 Task: Edit the avatar of the profile "Smith" to Cappuccino.
Action: Mouse moved to (917, 22)
Screenshot: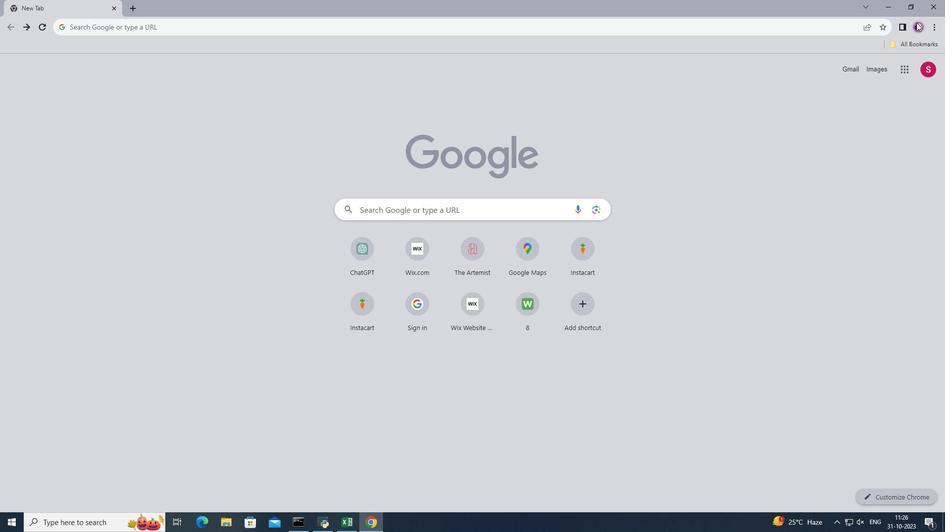 
Action: Mouse pressed left at (917, 22)
Screenshot: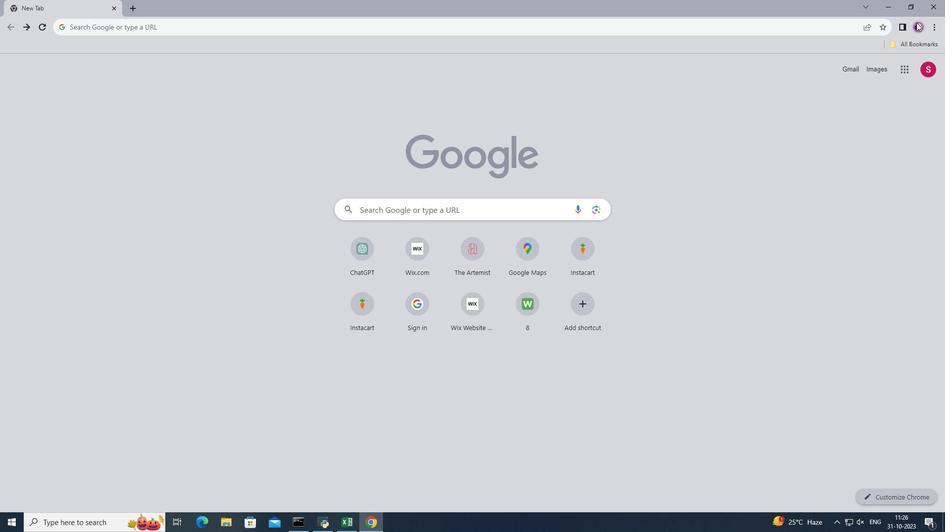 
Action: Mouse moved to (910, 247)
Screenshot: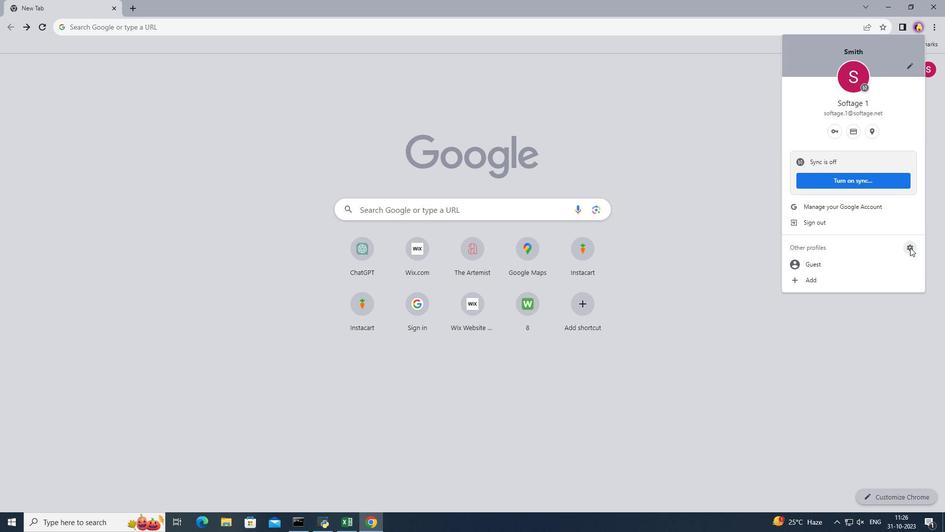 
Action: Mouse pressed left at (910, 247)
Screenshot: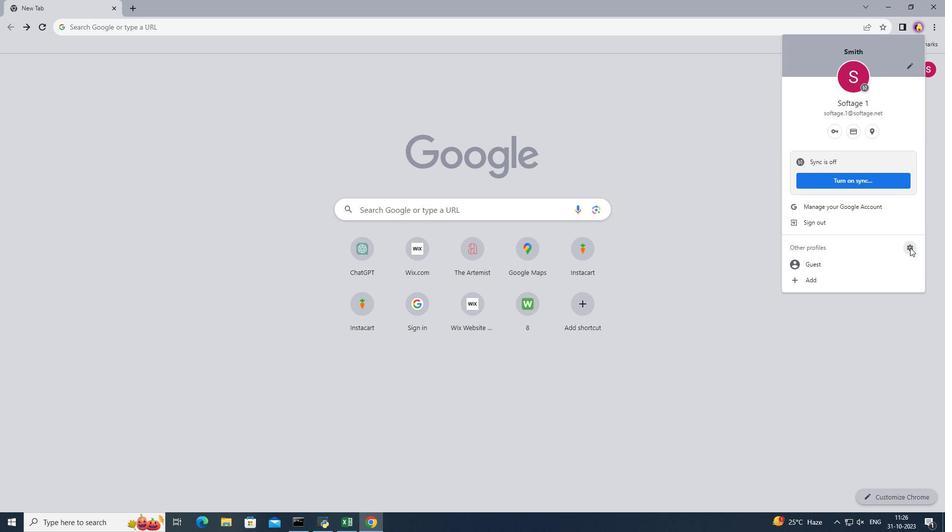 
Action: Mouse moved to (465, 268)
Screenshot: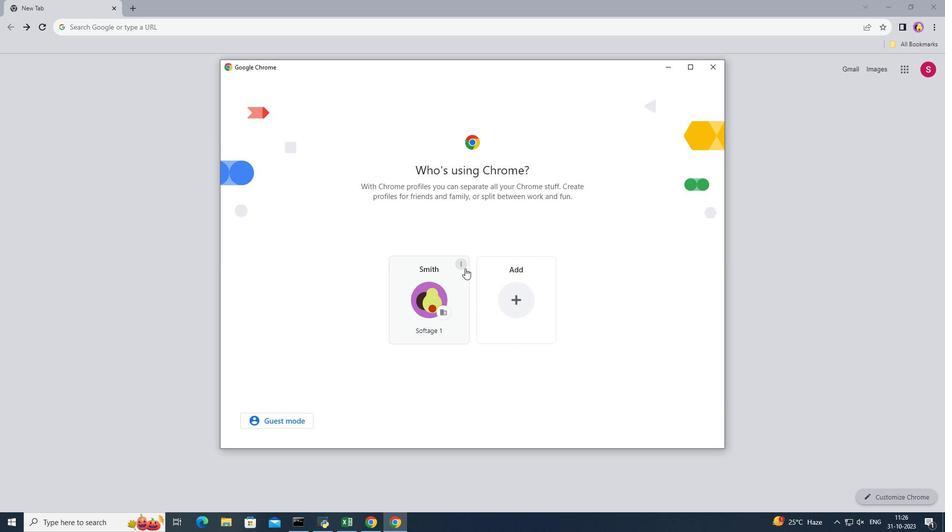 
Action: Mouse pressed left at (465, 268)
Screenshot: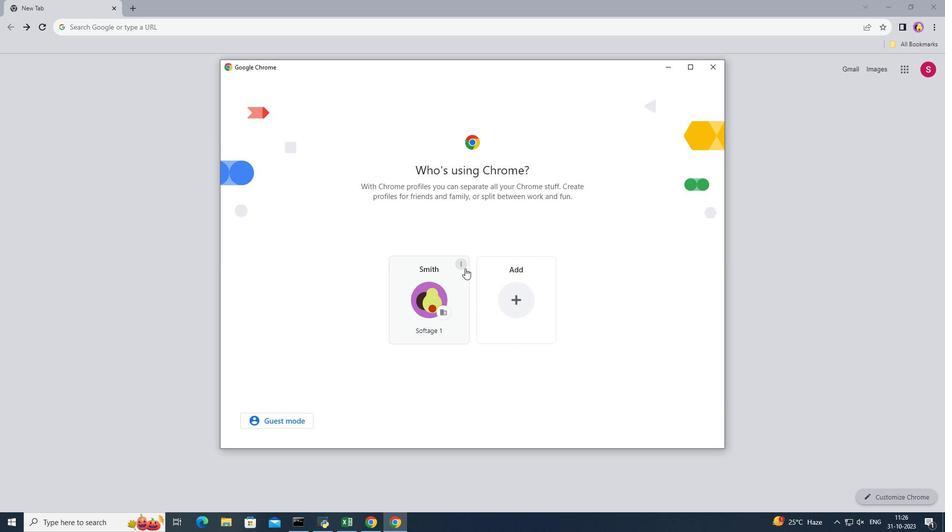 
Action: Mouse moved to (457, 269)
Screenshot: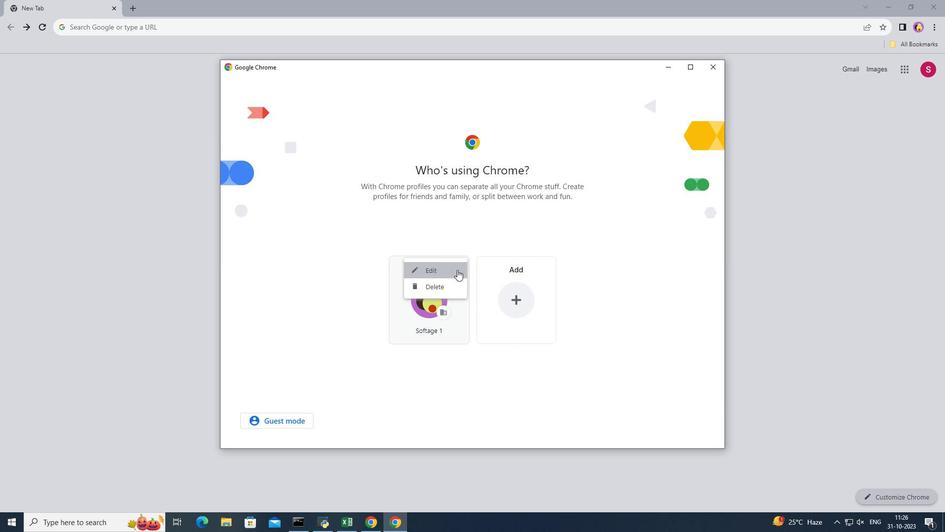 
Action: Mouse pressed left at (457, 269)
Screenshot: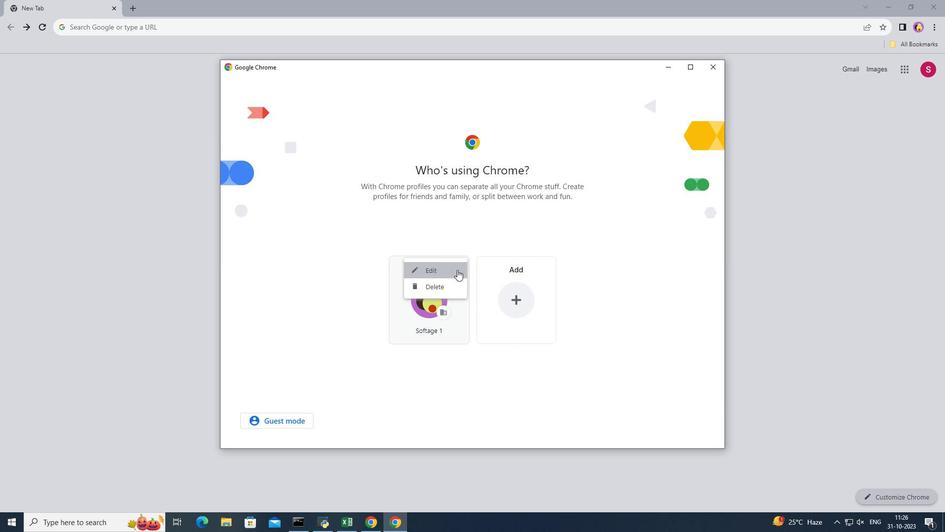 
Action: Mouse moved to (715, 338)
Screenshot: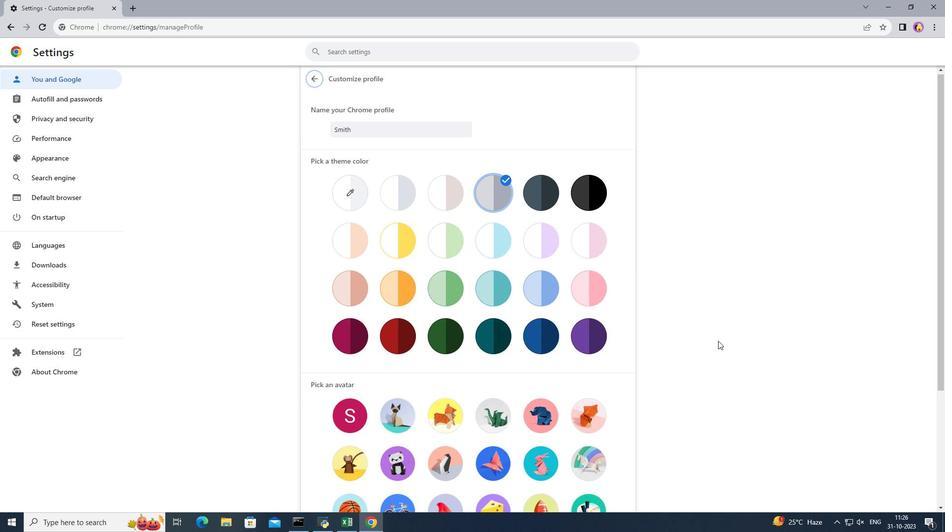 
Action: Mouse scrolled (715, 338) with delta (0, 0)
Screenshot: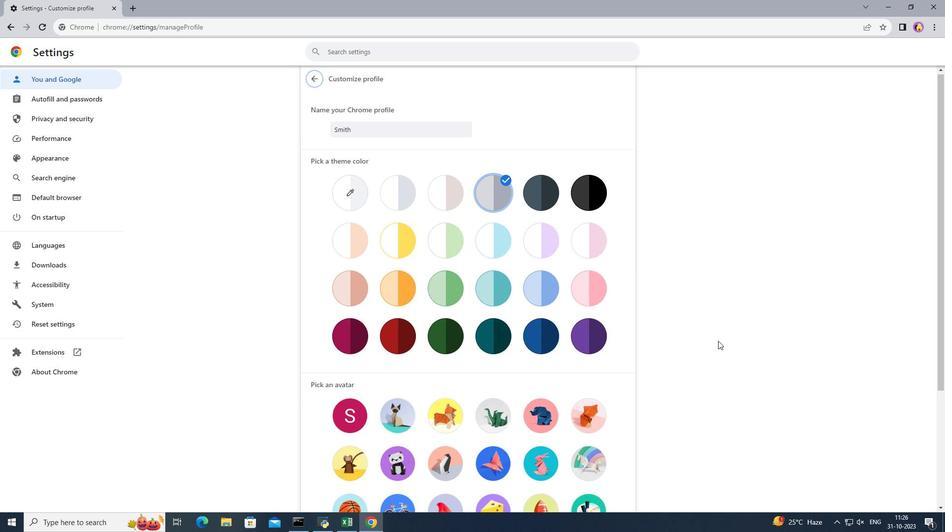
Action: Mouse moved to (718, 340)
Screenshot: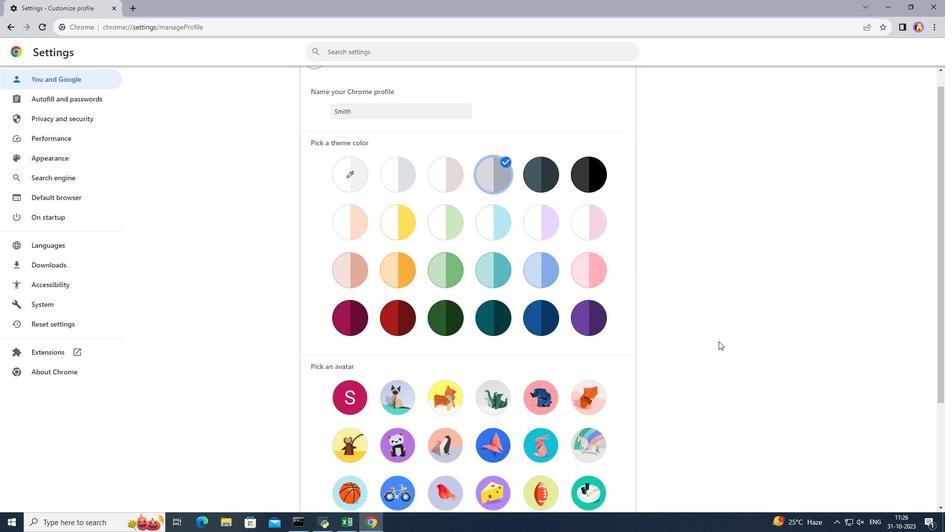 
Action: Mouse scrolled (718, 340) with delta (0, 0)
Screenshot: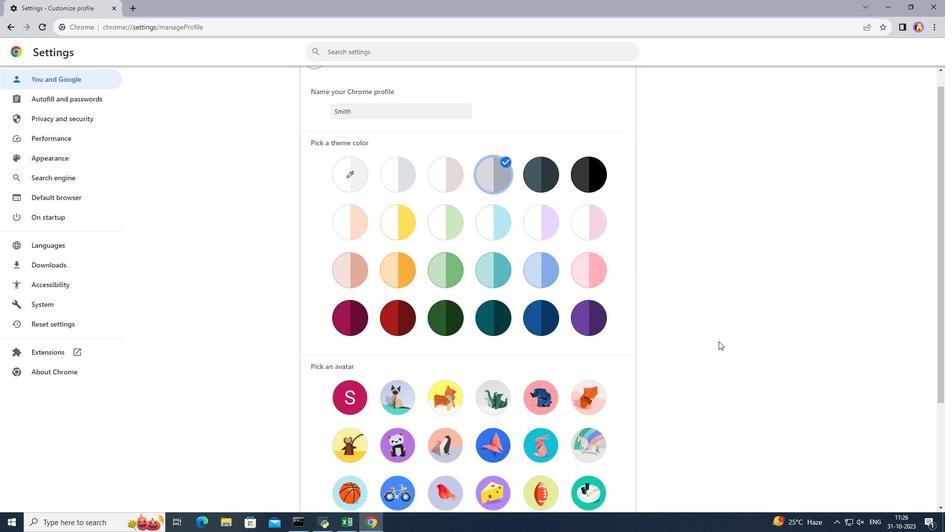 
Action: Mouse moved to (718, 340)
Screenshot: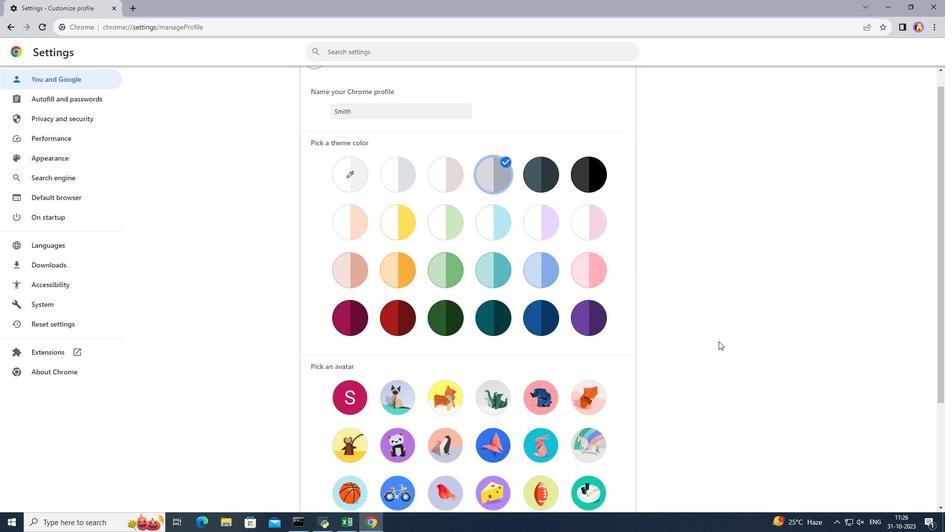 
Action: Mouse scrolled (718, 340) with delta (0, 0)
Screenshot: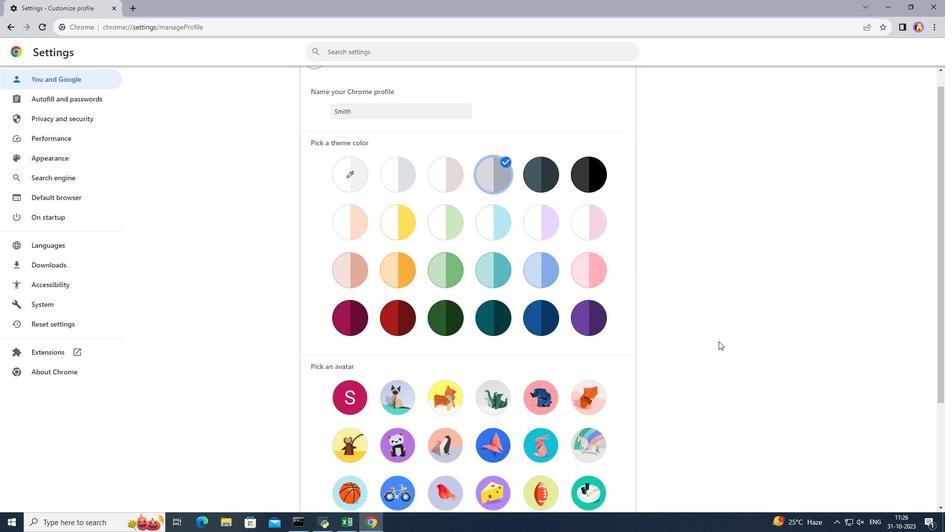 
Action: Mouse moved to (719, 341)
Screenshot: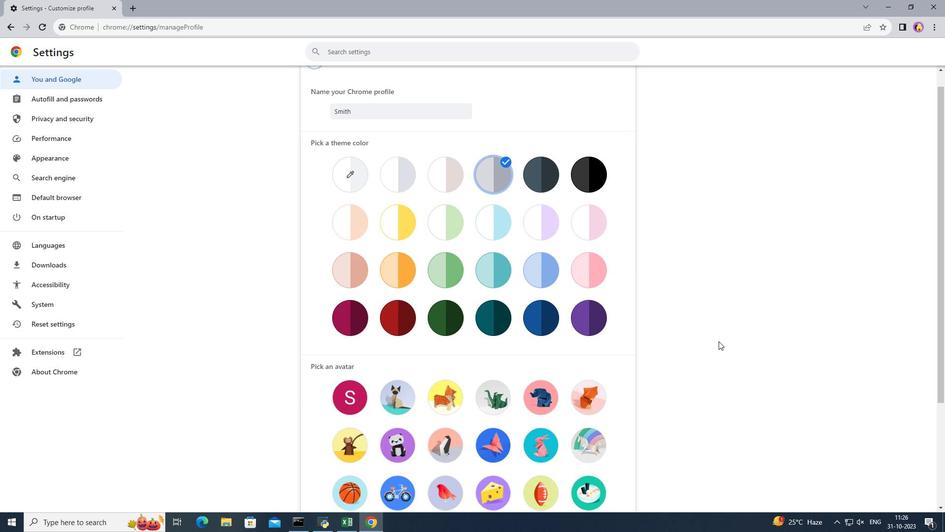 
Action: Mouse scrolled (719, 340) with delta (0, 0)
Screenshot: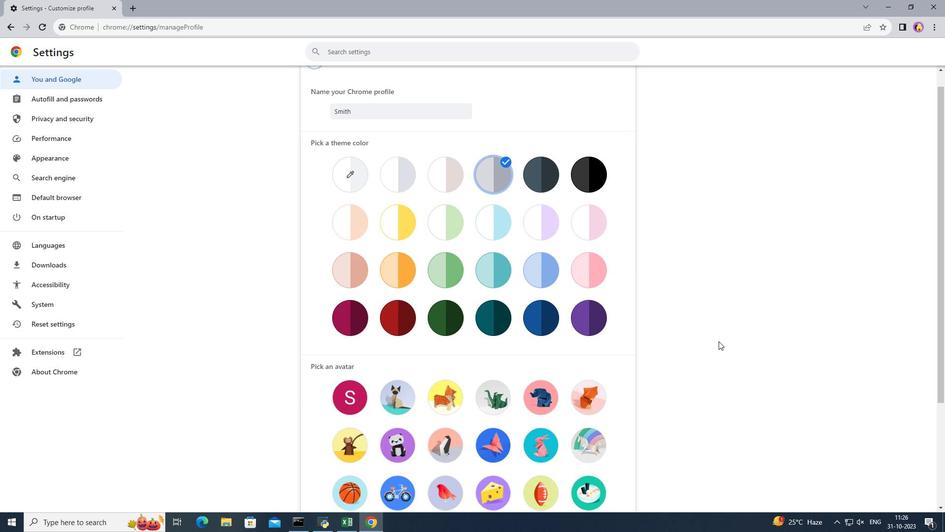 
Action: Mouse scrolled (719, 340) with delta (0, 0)
Screenshot: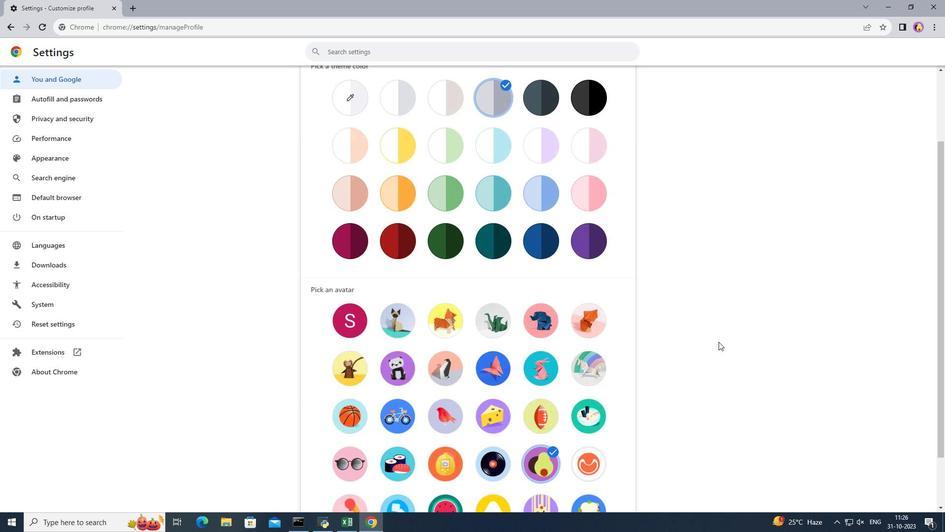 
Action: Mouse moved to (580, 403)
Screenshot: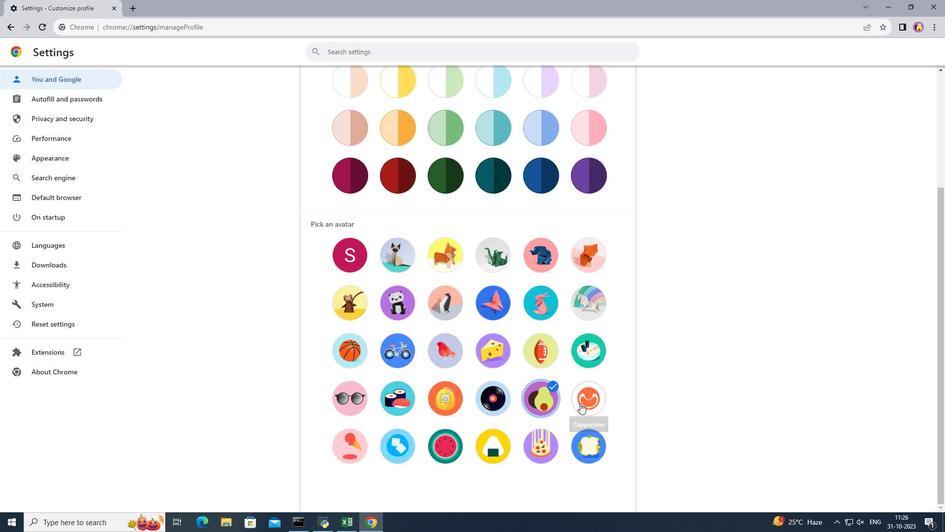 
Action: Mouse pressed left at (580, 403)
Screenshot: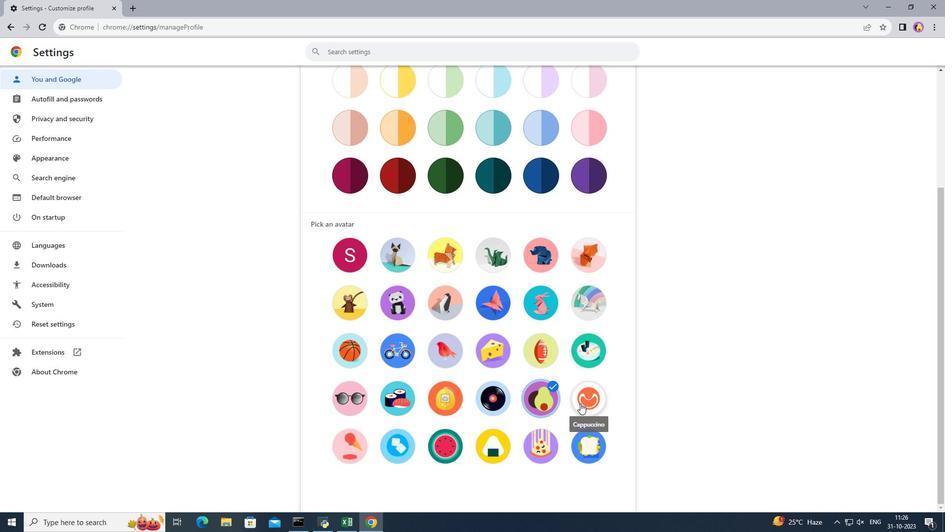 
Action: Mouse moved to (793, 316)
Screenshot: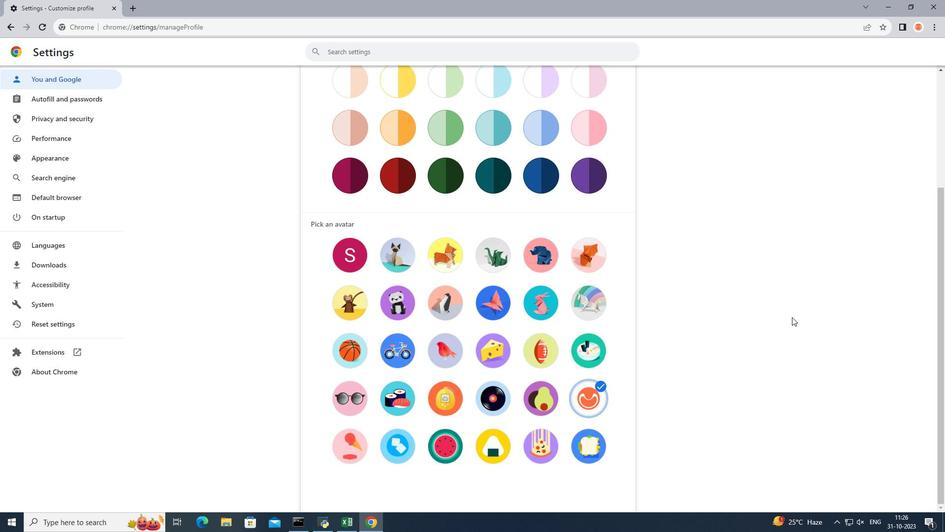 
